 Task: Set up a call with the customer service team on the 14th at 12:00 PM.
Action: Mouse moved to (34, 198)
Screenshot: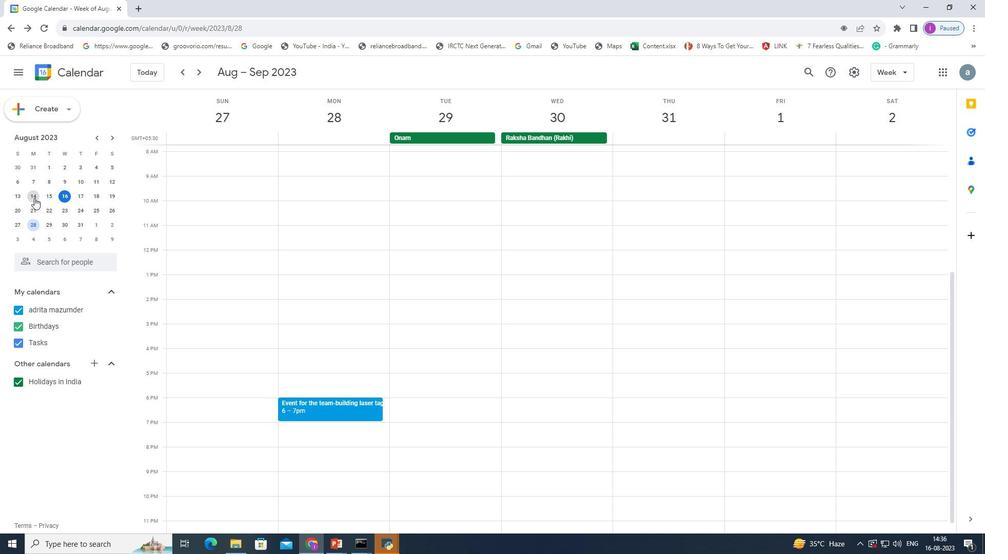
Action: Mouse pressed left at (34, 198)
Screenshot: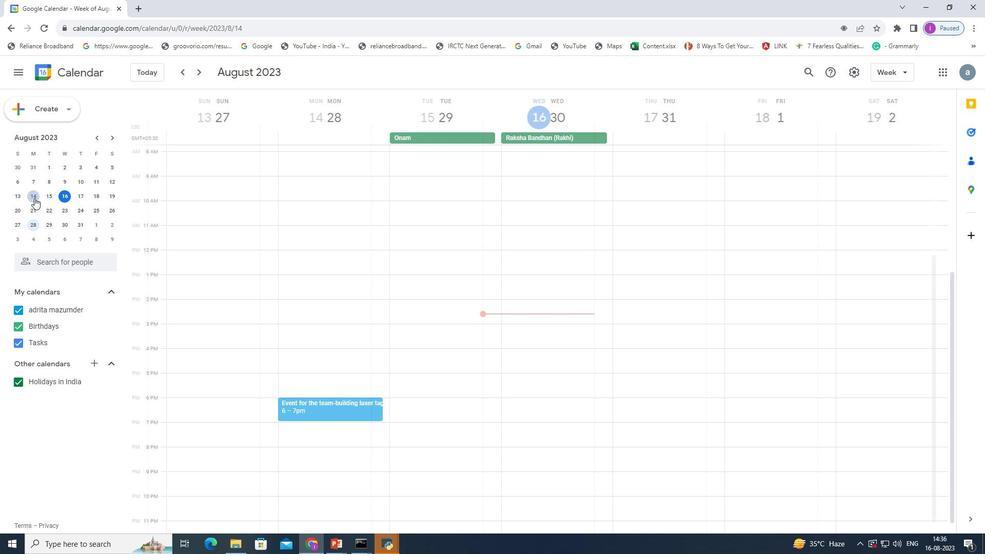 
Action: Mouse pressed left at (34, 198)
Screenshot: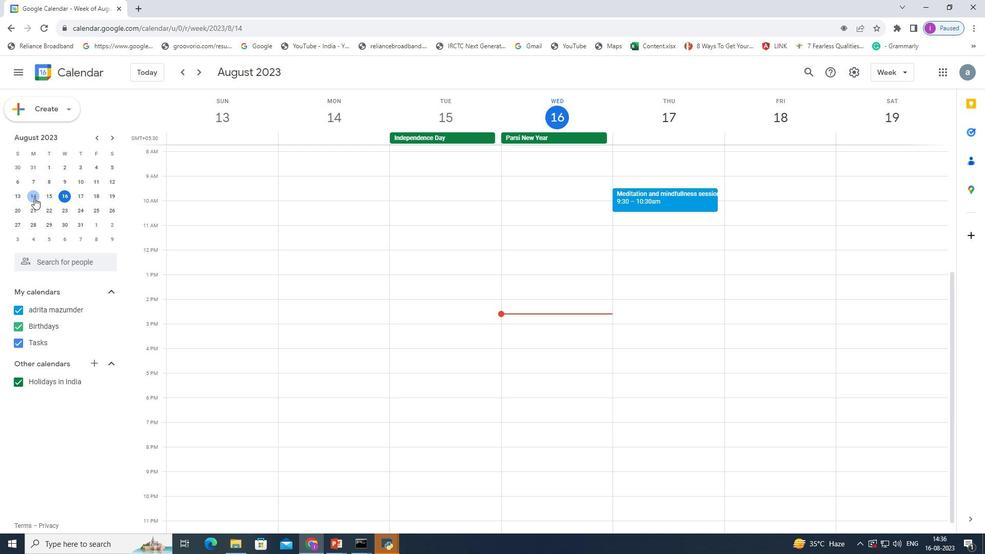 
Action: Mouse pressed left at (34, 198)
Screenshot: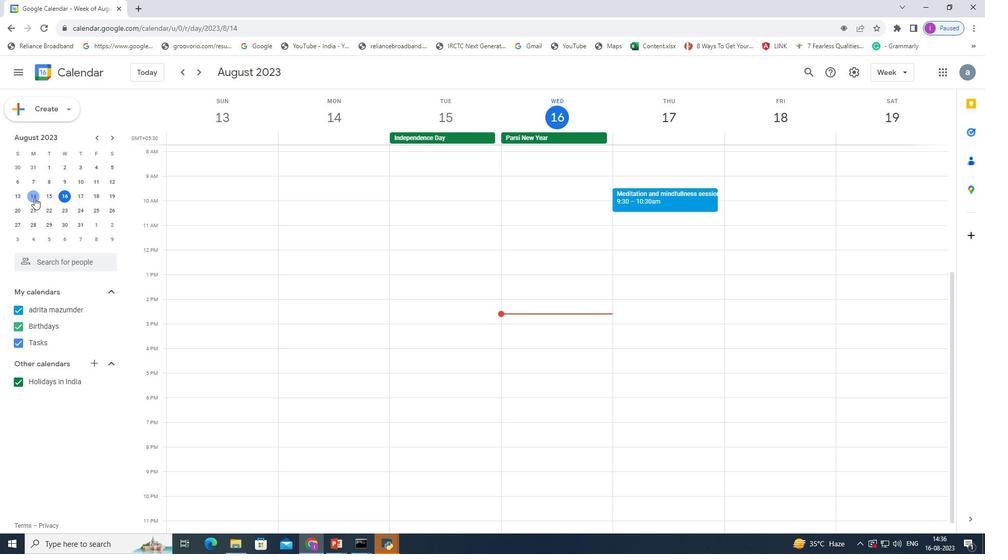 
Action: Mouse moved to (172, 241)
Screenshot: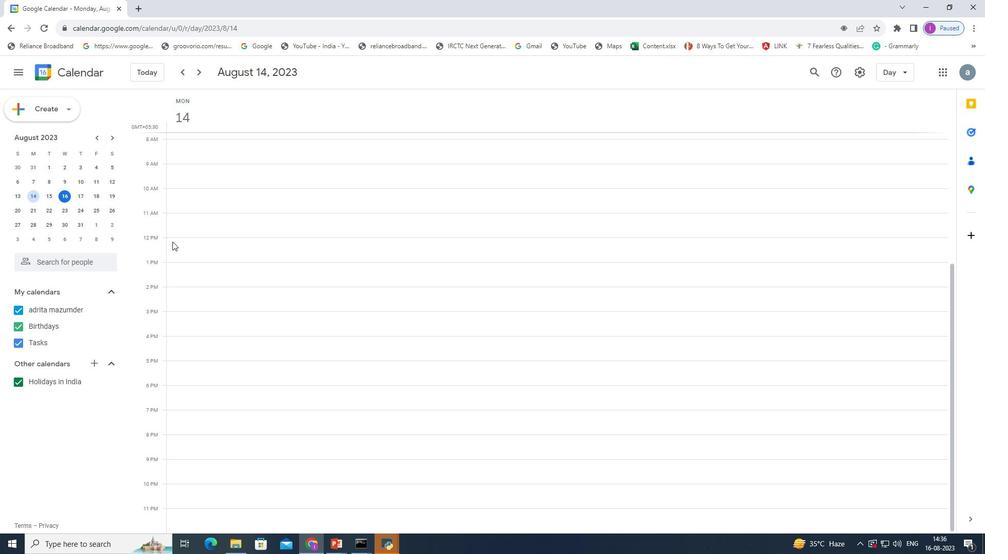 
Action: Mouse pressed left at (172, 241)
Screenshot: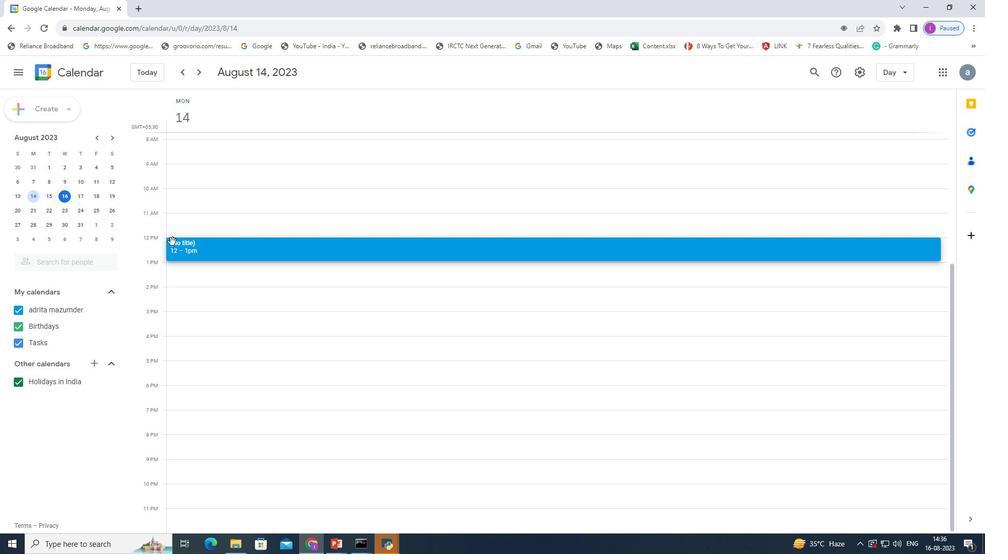 
Action: Mouse moved to (470, 194)
Screenshot: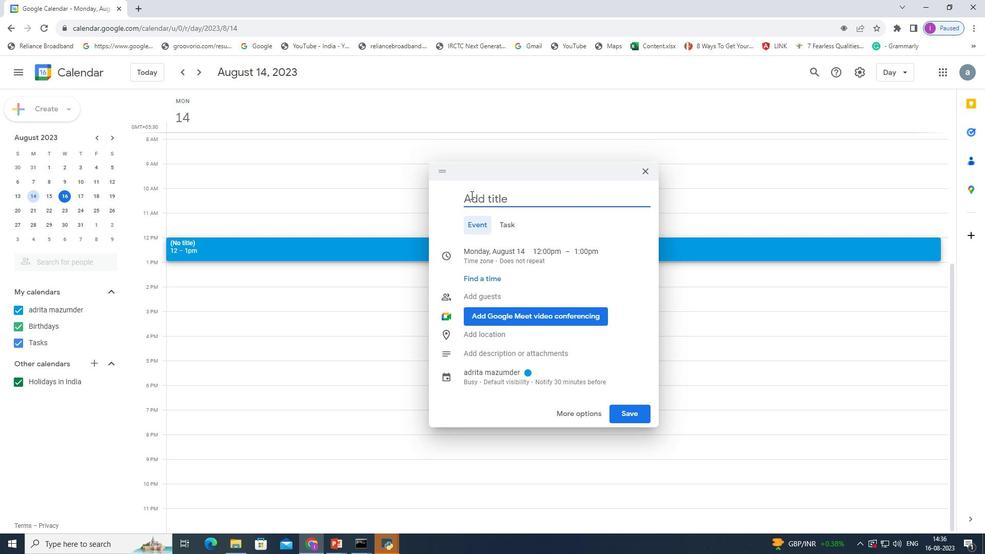 
Action: Mouse pressed left at (470, 194)
Screenshot: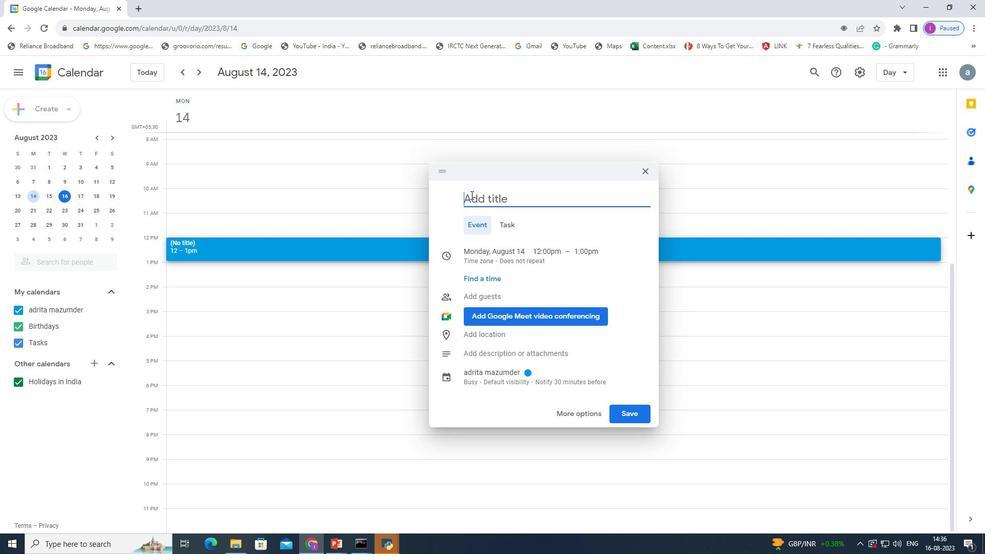 
Action: Key pressed <Key.shift><Key.shift><Key.shift><Key.shift><Key.shift><Key.shift><Key.shift><Key.shift><Key.shift><Key.shift><Key.shift><Key.shift><Key.shift><Key.shift><Key.shift><Key.shift><Key.shift><Key.shift><Key.shift><Key.shift><Key.shift><Key.shift><Key.shift><Key.shift><Key.shift><Key.shift><Key.shift><Key.shift><Key.shift><Key.shift><Key.shift>Callwith<Key.space>the<Key.space>customer<Key.space>derc<Key.backspace>vice<Key.space>team
Screenshot: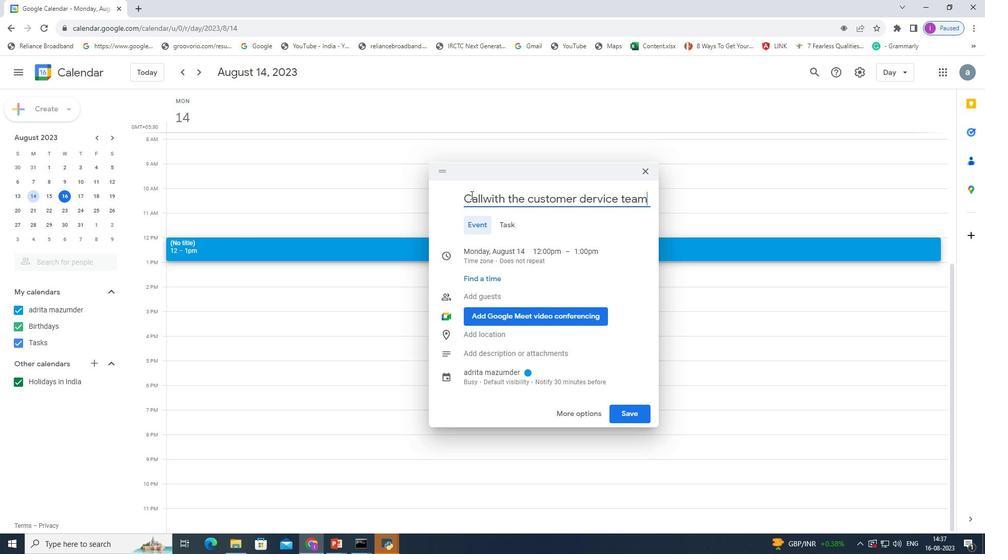 
Action: Mouse moved to (483, 199)
Screenshot: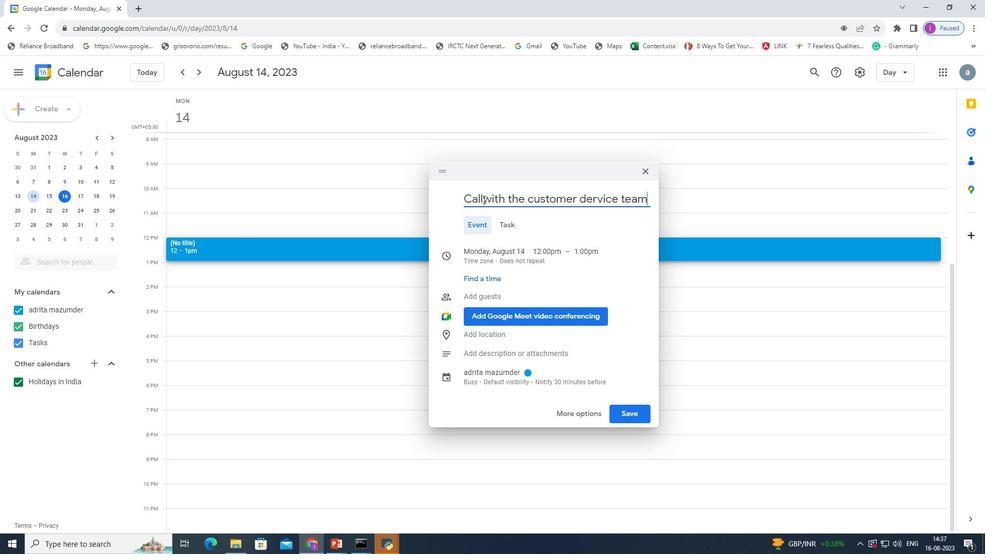
Action: Mouse pressed left at (483, 199)
Screenshot: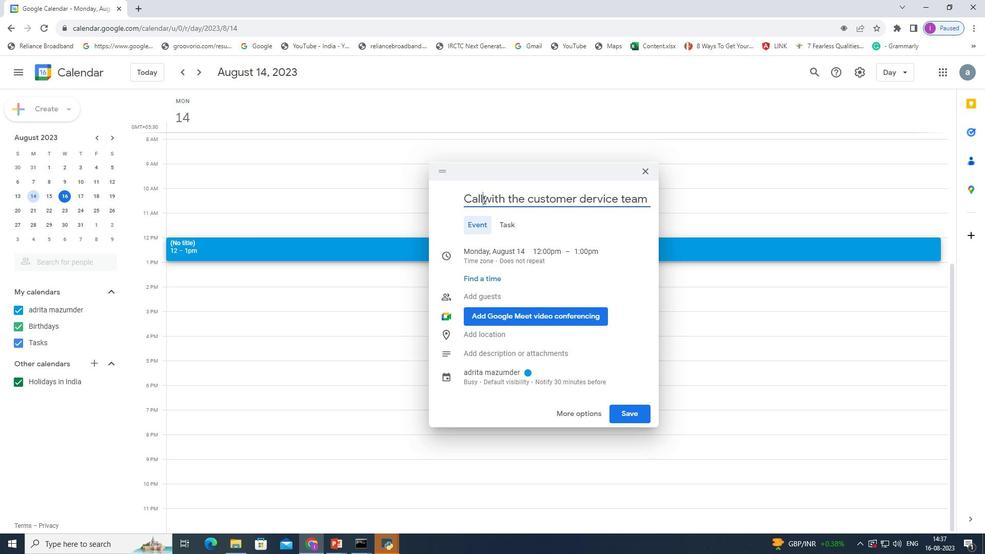 
Action: Key pressed <Key.space>
Screenshot: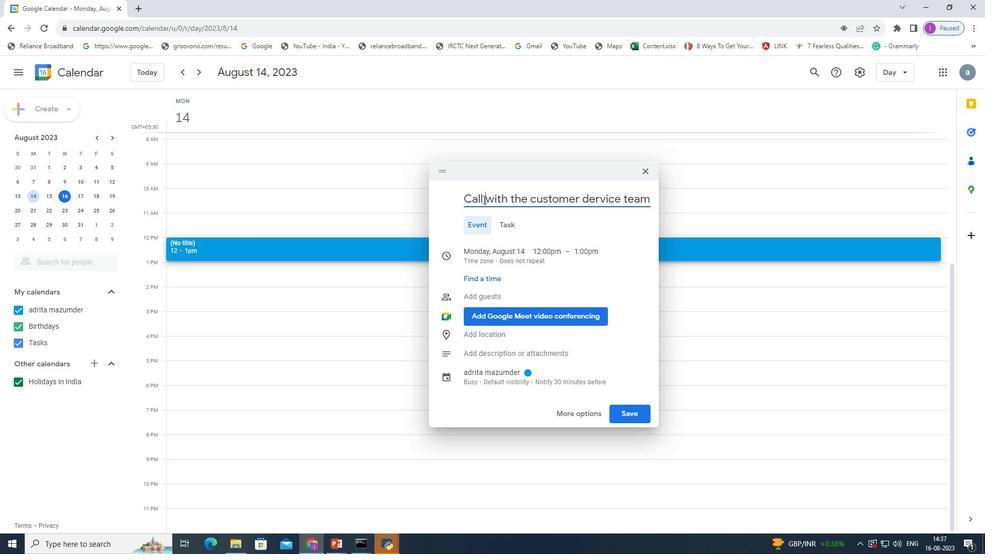 
Action: Mouse moved to (633, 410)
Screenshot: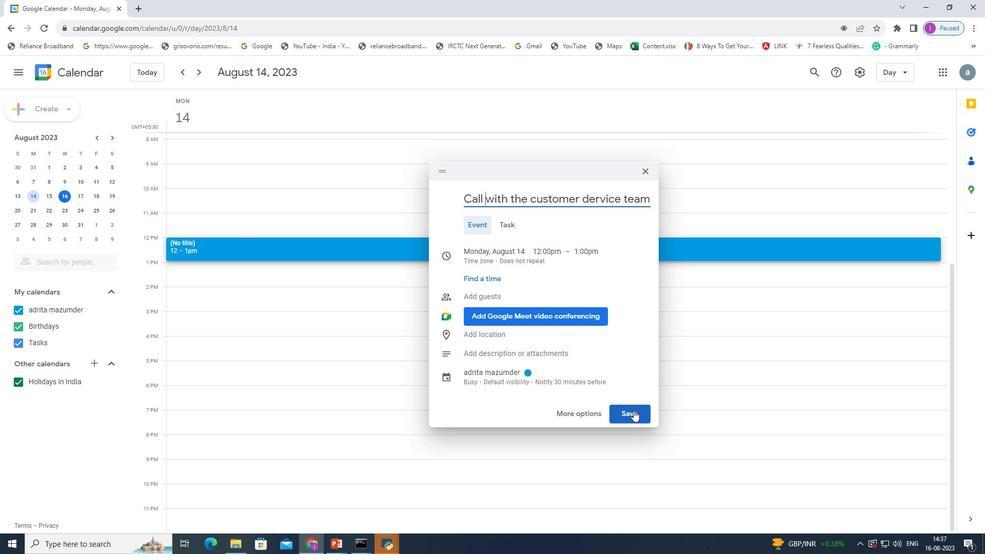 
Action: Mouse pressed left at (633, 410)
Screenshot: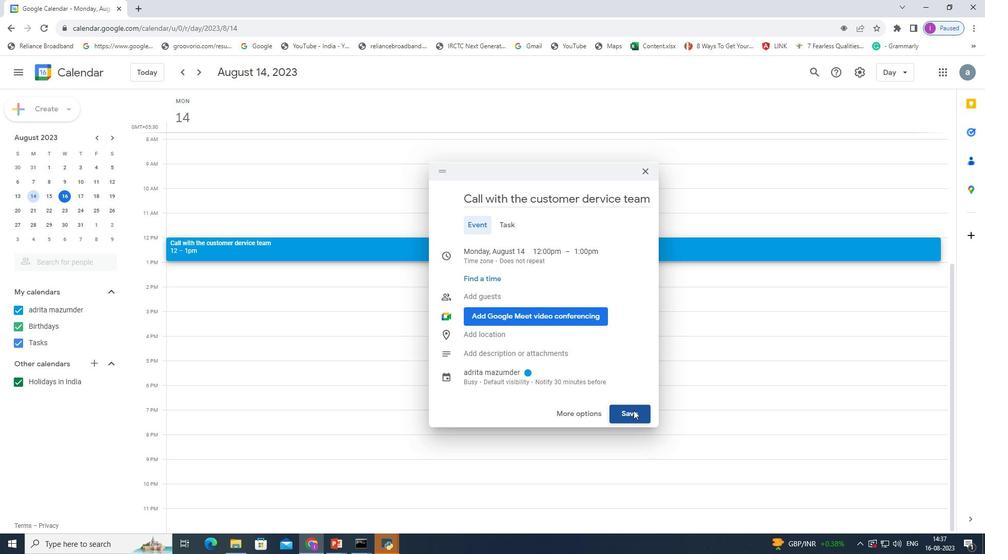 
